 Task: Sort the products in the category "Baby Food & Drinks" by unit price (high first).
Action: Mouse moved to (272, 146)
Screenshot: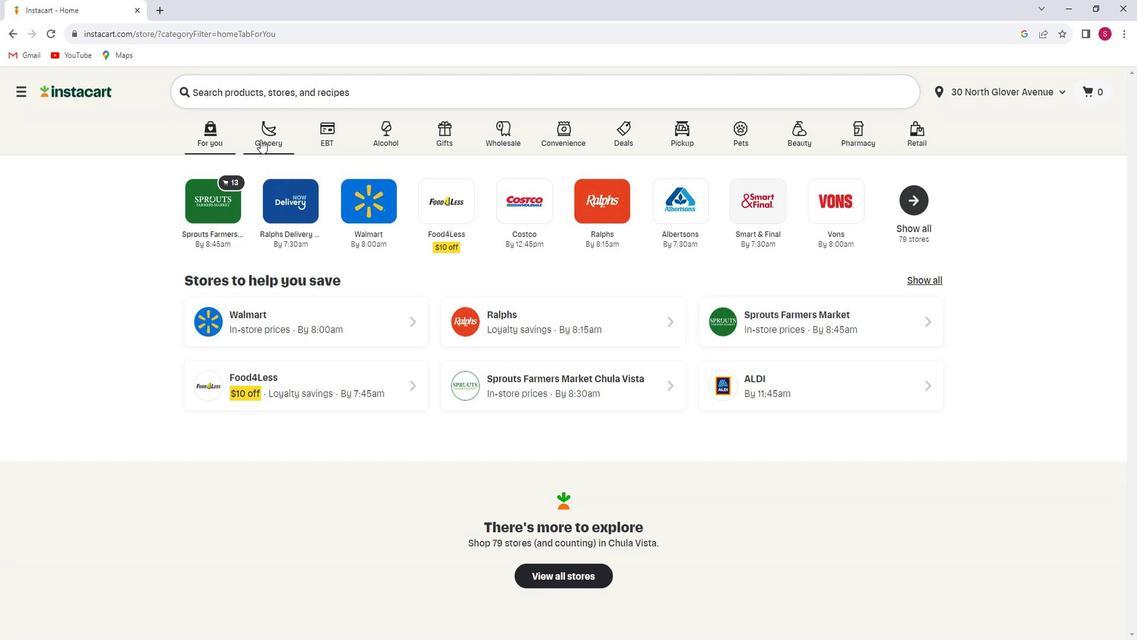 
Action: Mouse pressed left at (272, 146)
Screenshot: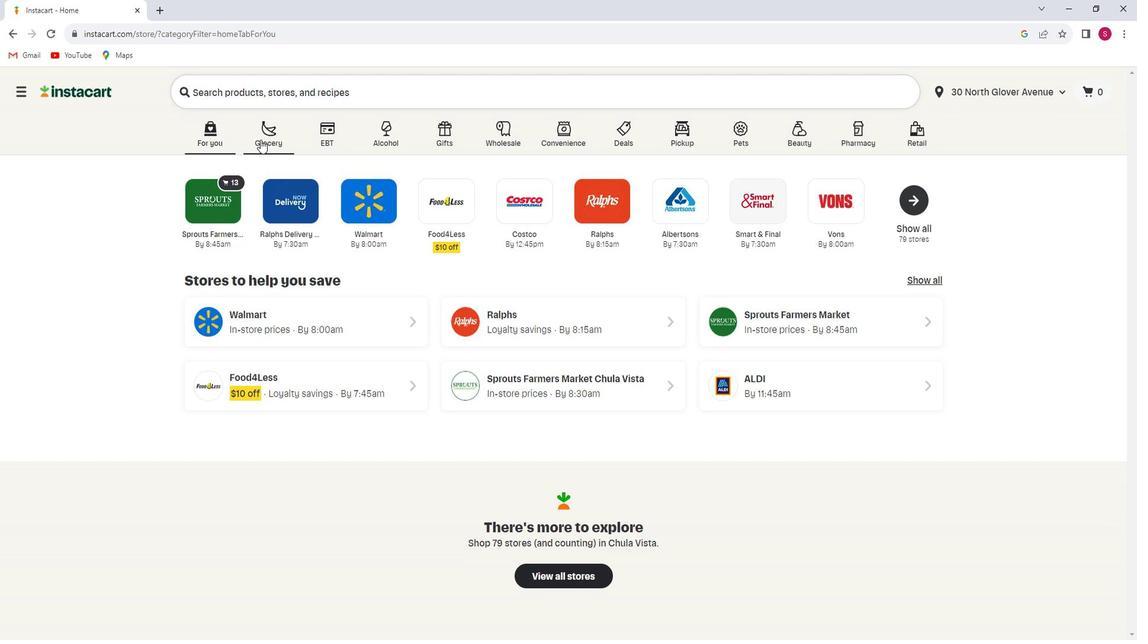 
Action: Mouse moved to (296, 343)
Screenshot: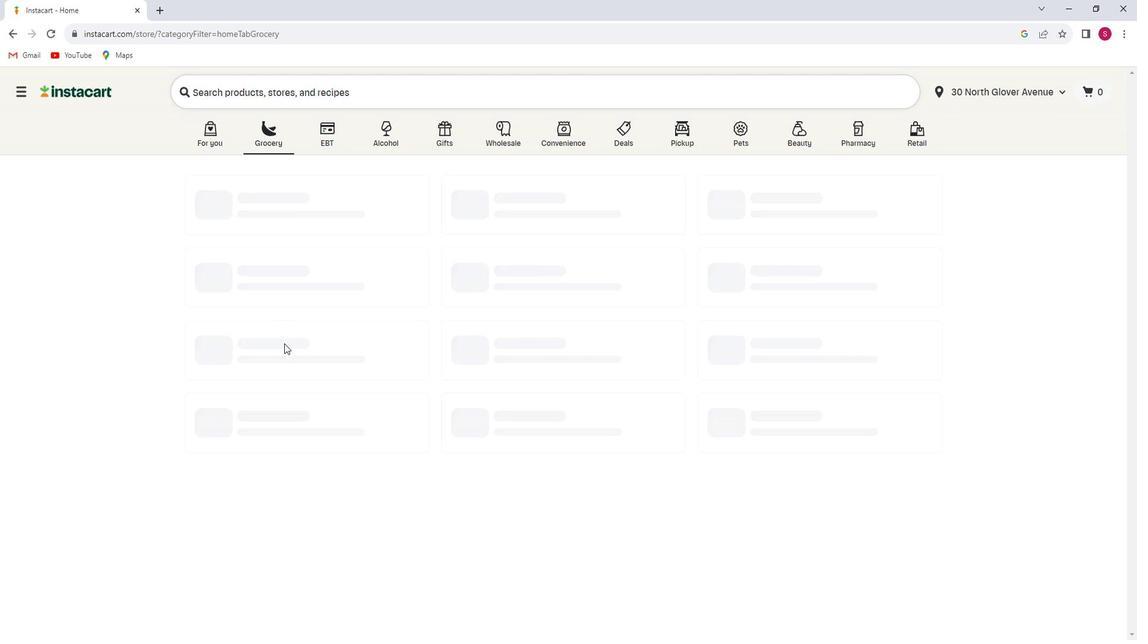 
Action: Mouse pressed left at (296, 343)
Screenshot: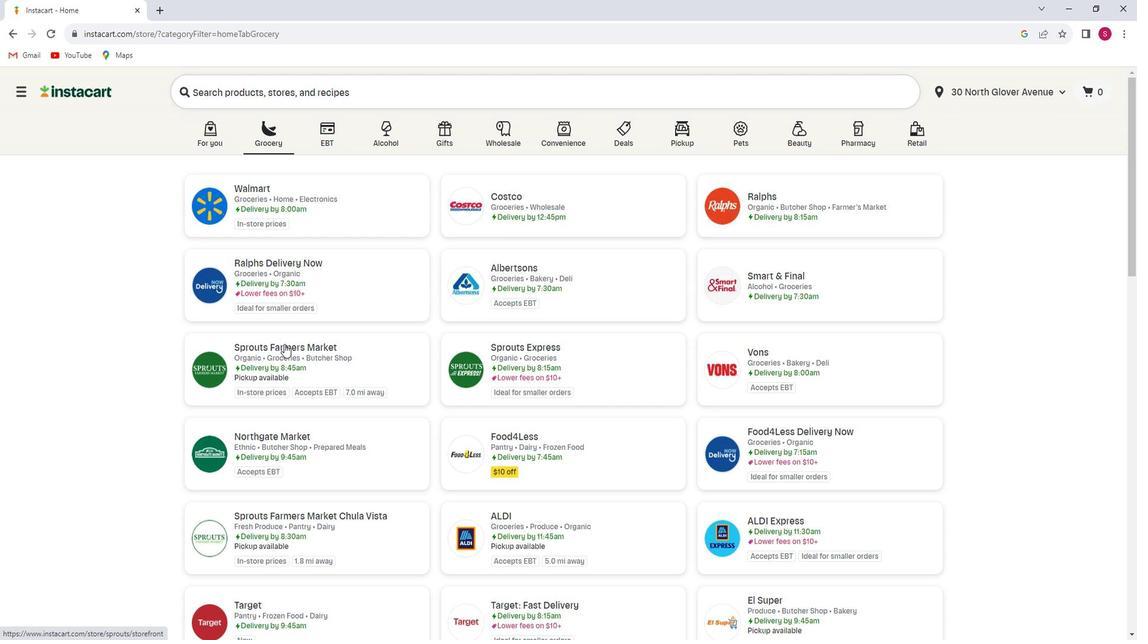
Action: Mouse moved to (97, 410)
Screenshot: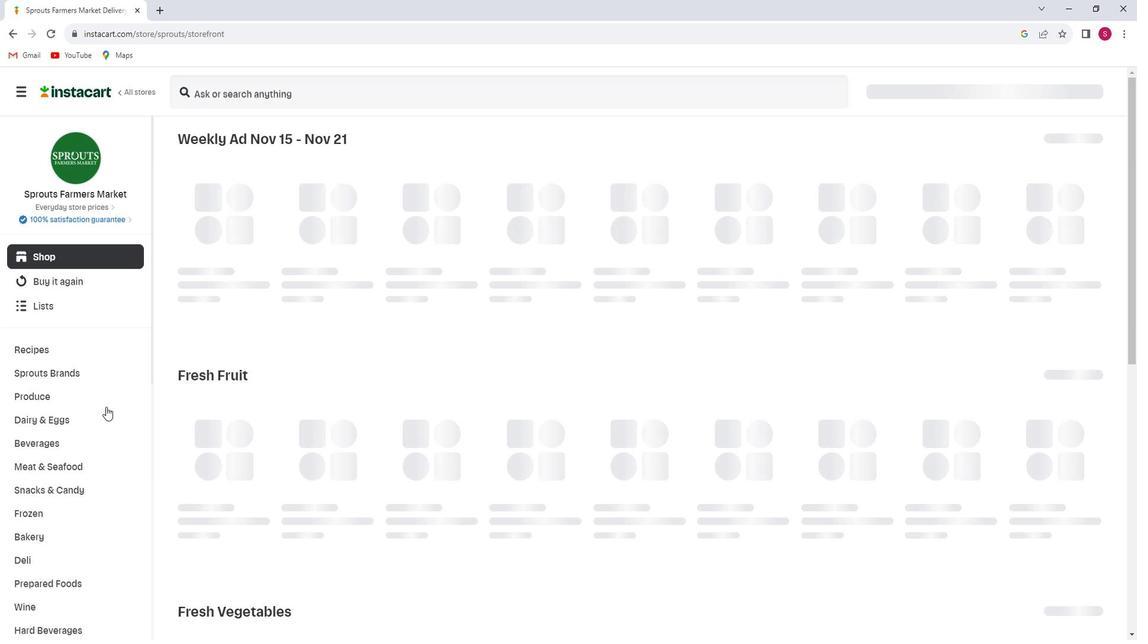 
Action: Mouse scrolled (97, 409) with delta (0, 0)
Screenshot: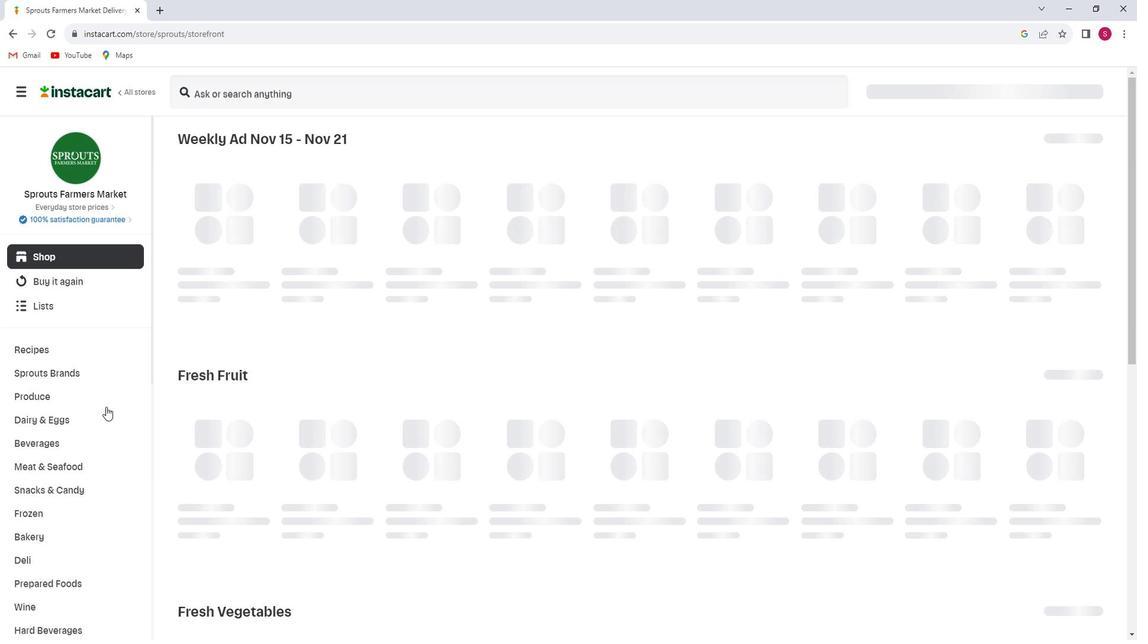
Action: Mouse scrolled (97, 409) with delta (0, 0)
Screenshot: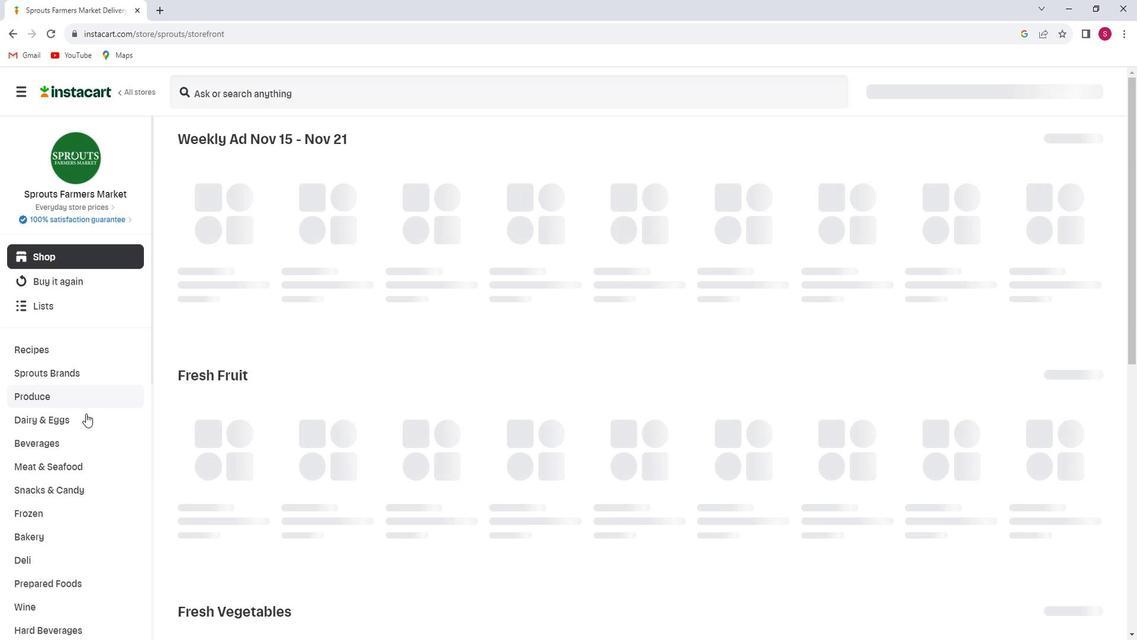 
Action: Mouse scrolled (97, 409) with delta (0, 0)
Screenshot: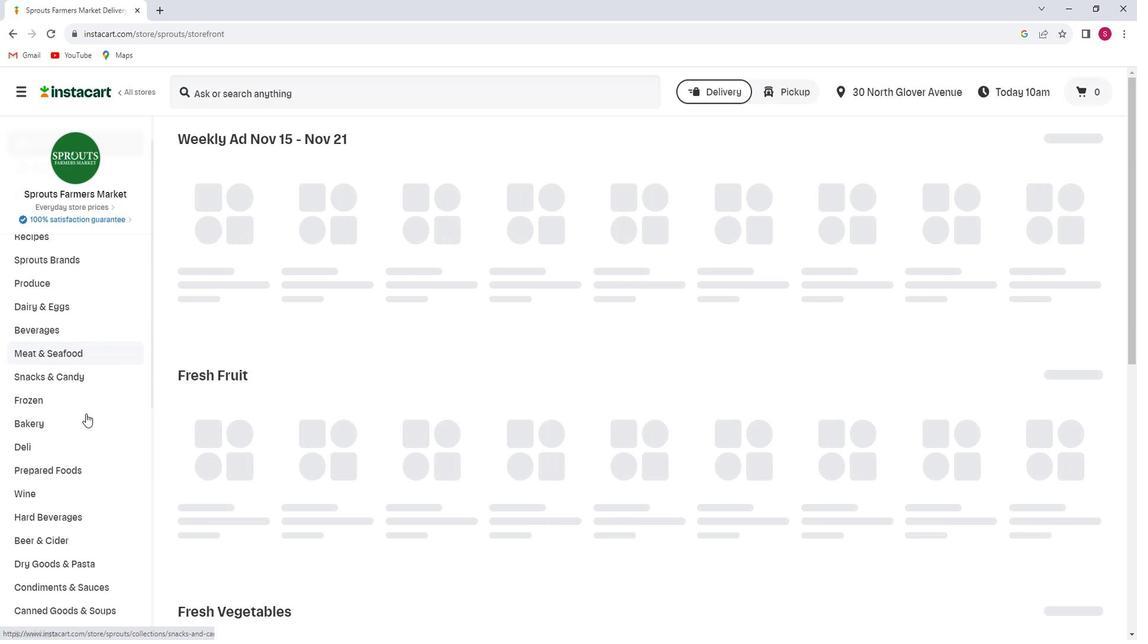 
Action: Mouse scrolled (97, 409) with delta (0, 0)
Screenshot: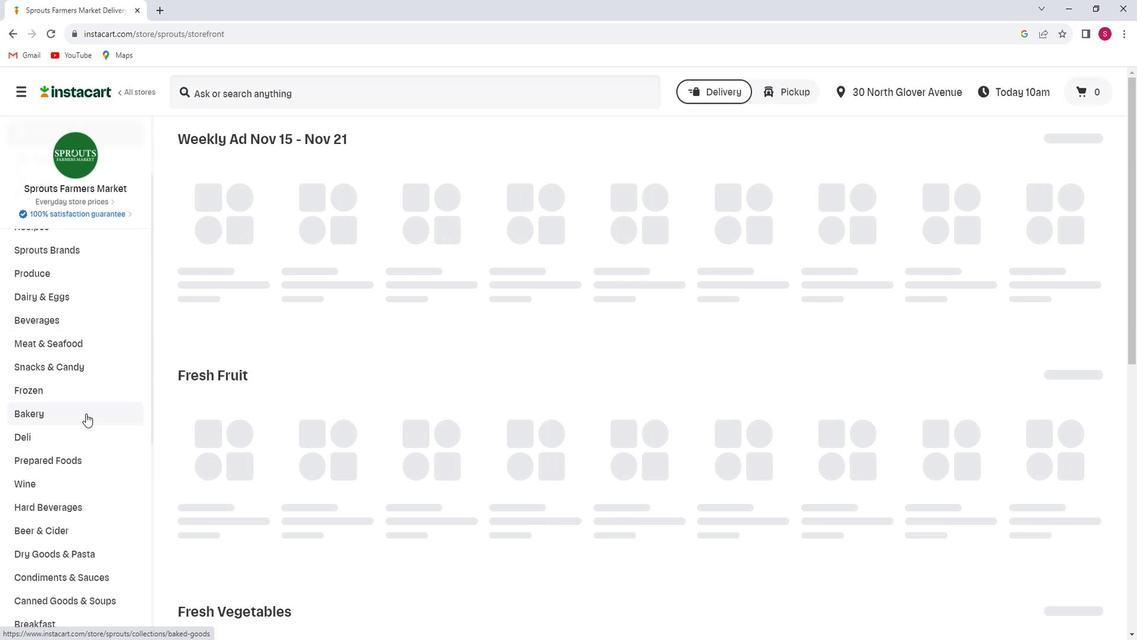 
Action: Mouse scrolled (97, 409) with delta (0, 0)
Screenshot: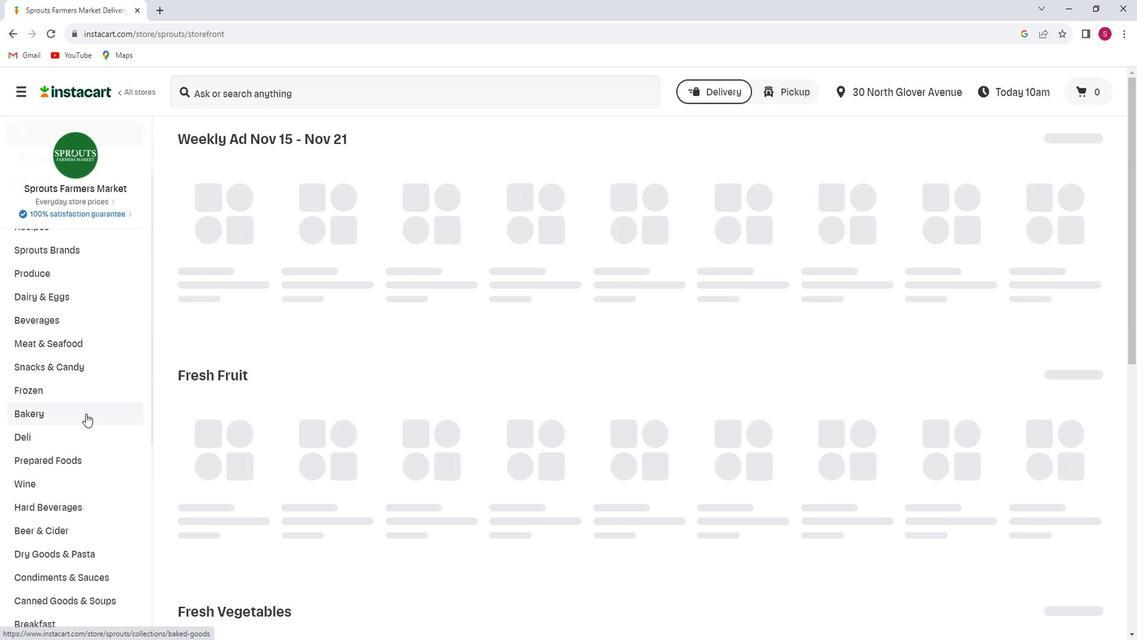 
Action: Mouse scrolled (97, 409) with delta (0, 0)
Screenshot: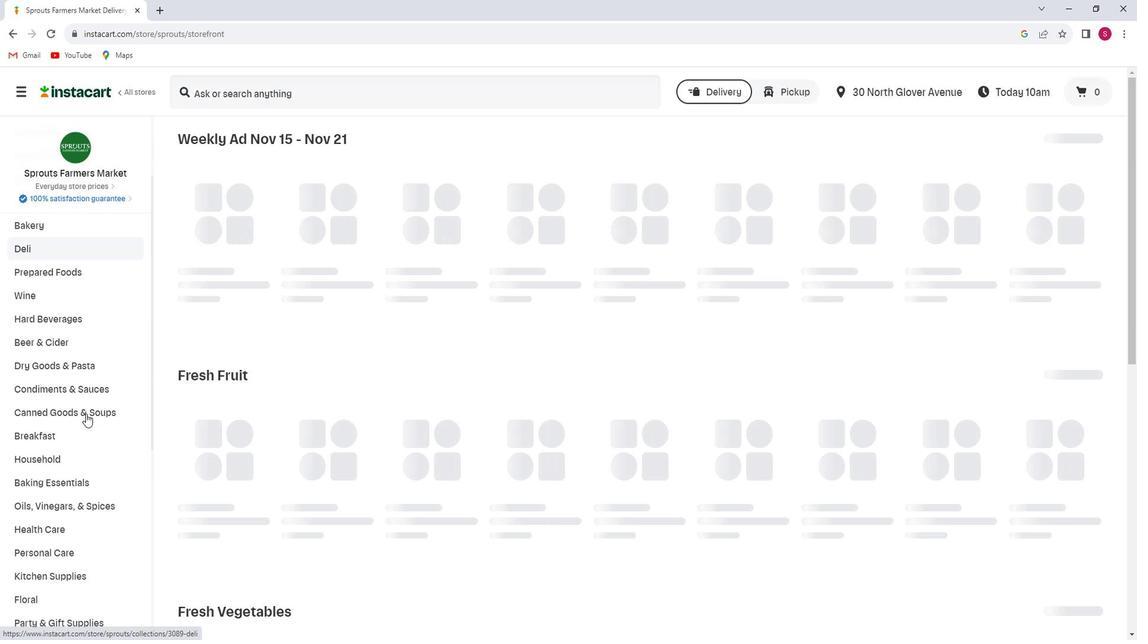 
Action: Mouse scrolled (97, 409) with delta (0, 0)
Screenshot: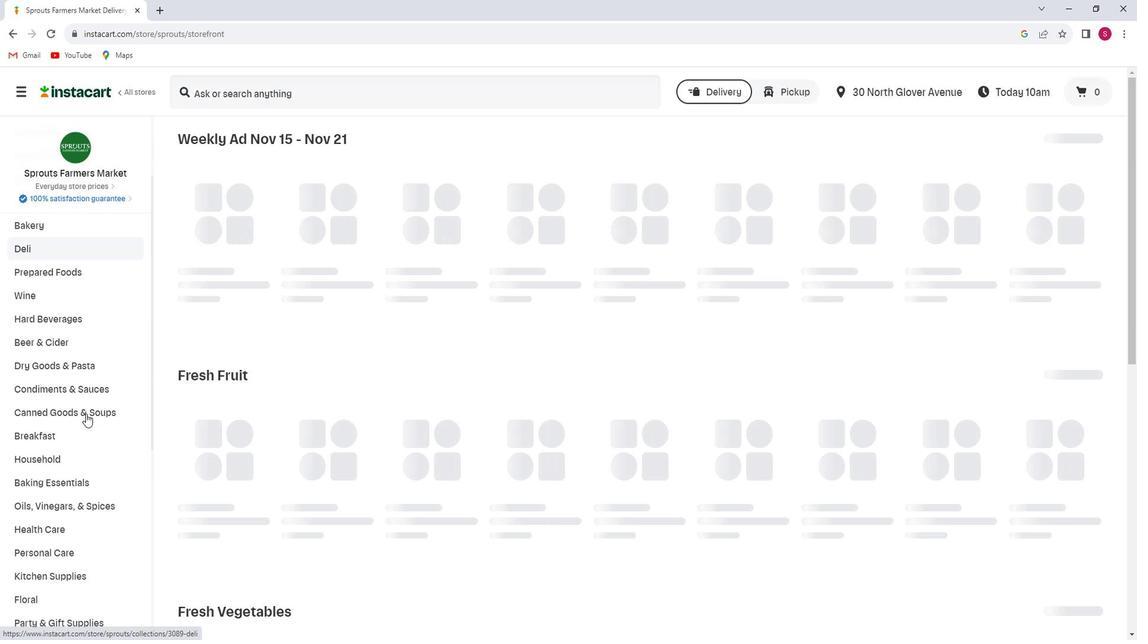 
Action: Mouse scrolled (97, 409) with delta (0, 0)
Screenshot: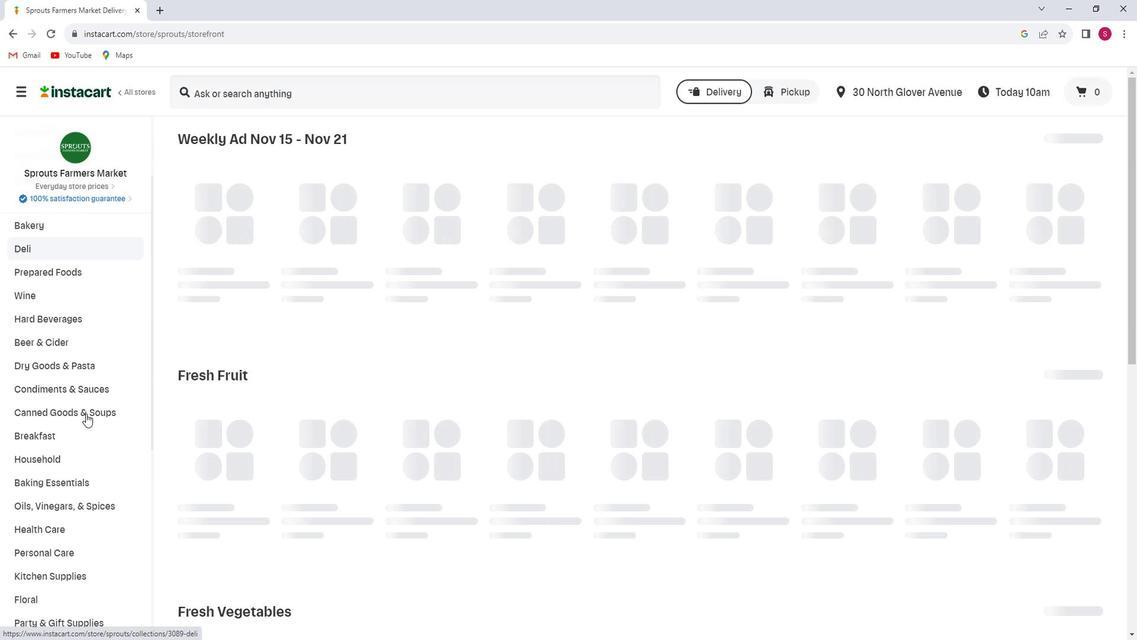 
Action: Mouse moved to (77, 445)
Screenshot: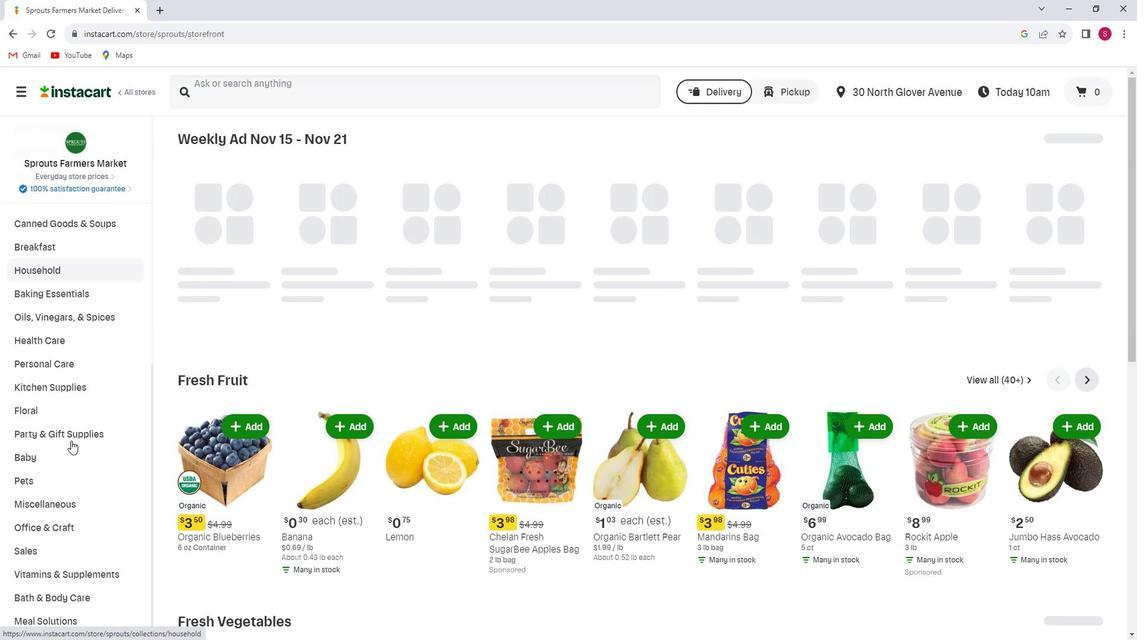 
Action: Mouse pressed left at (77, 445)
Screenshot: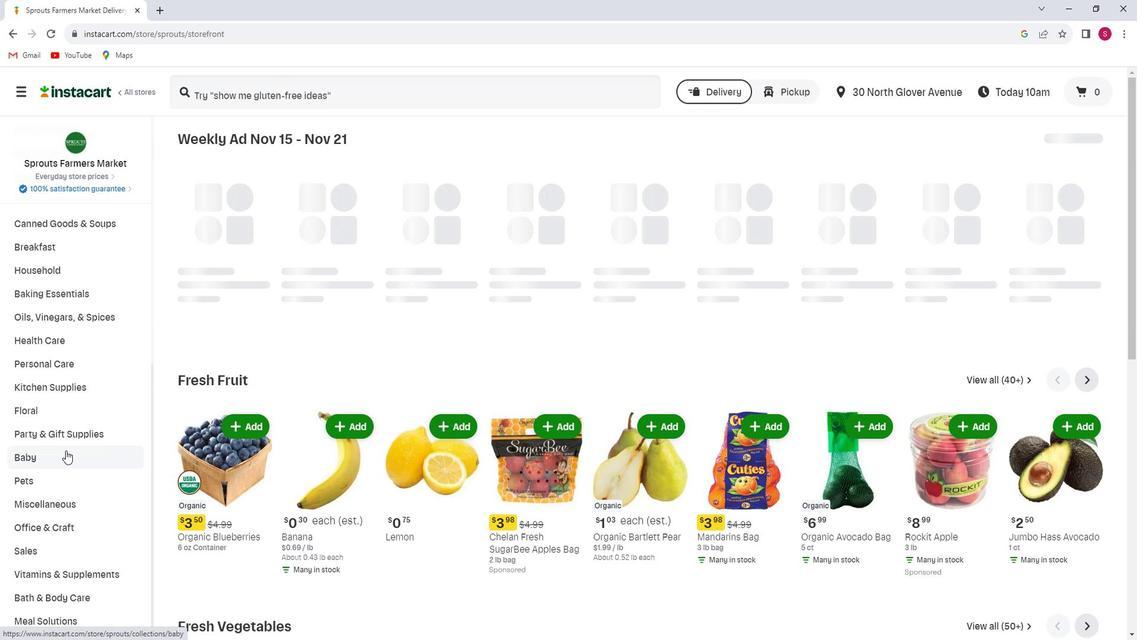 
Action: Mouse moved to (76, 533)
Screenshot: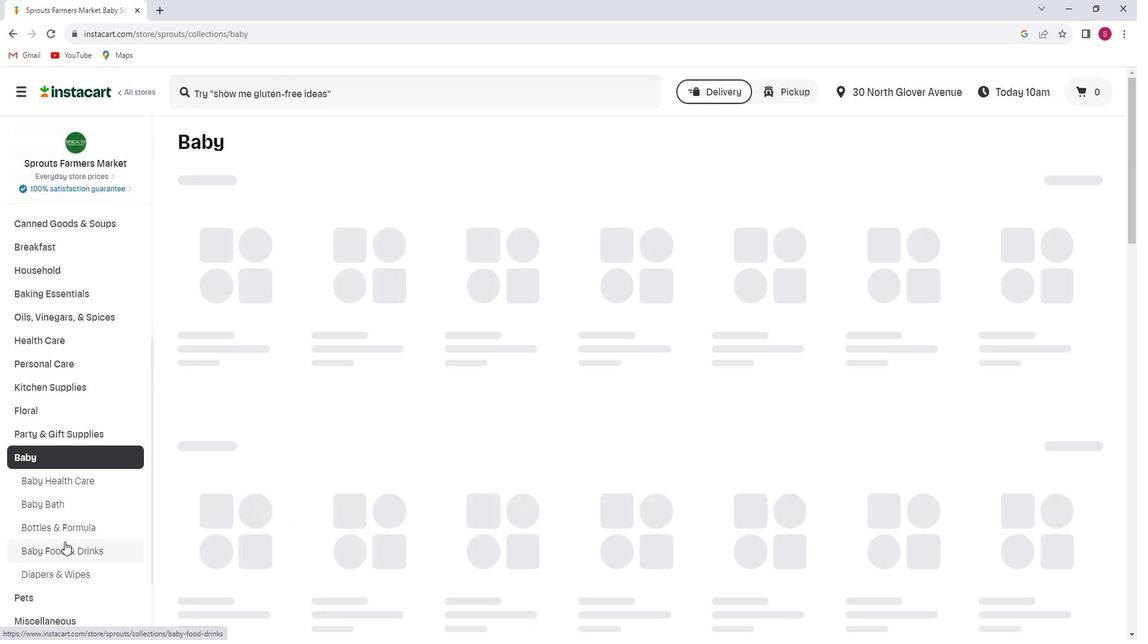 
Action: Mouse pressed left at (76, 533)
Screenshot: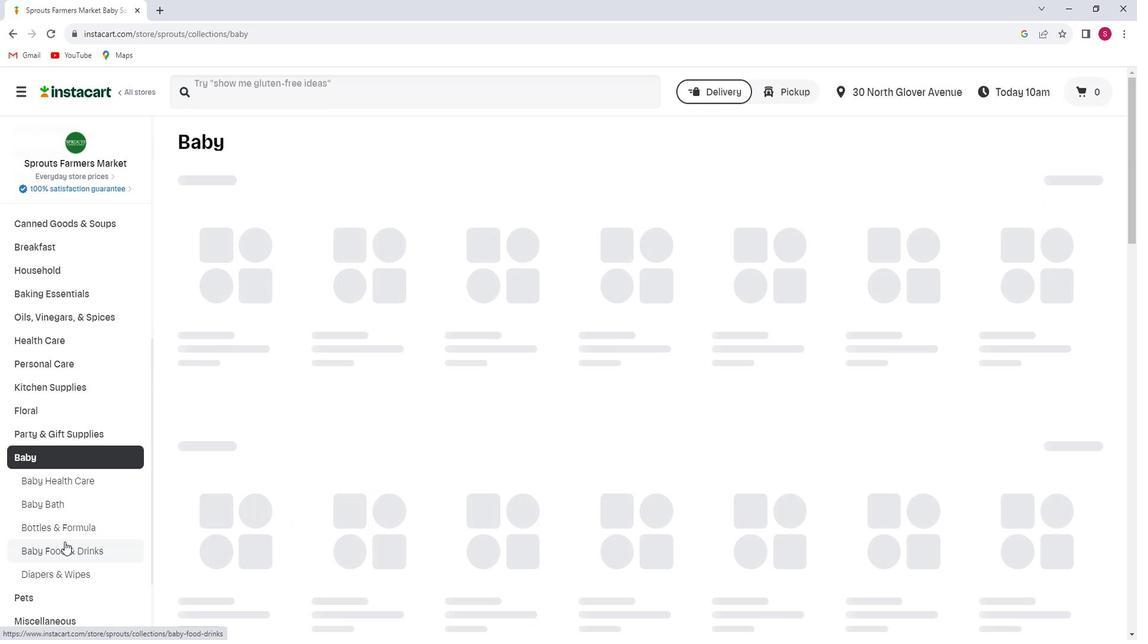 
Action: Mouse moved to (1111, 239)
Screenshot: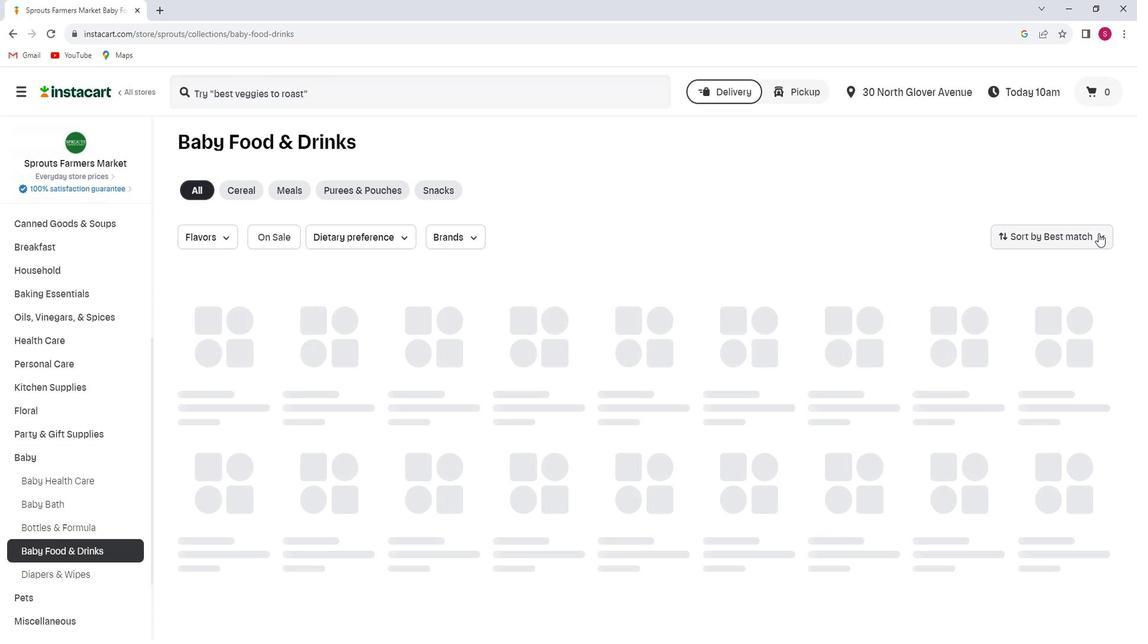 
Action: Mouse pressed left at (1111, 239)
Screenshot: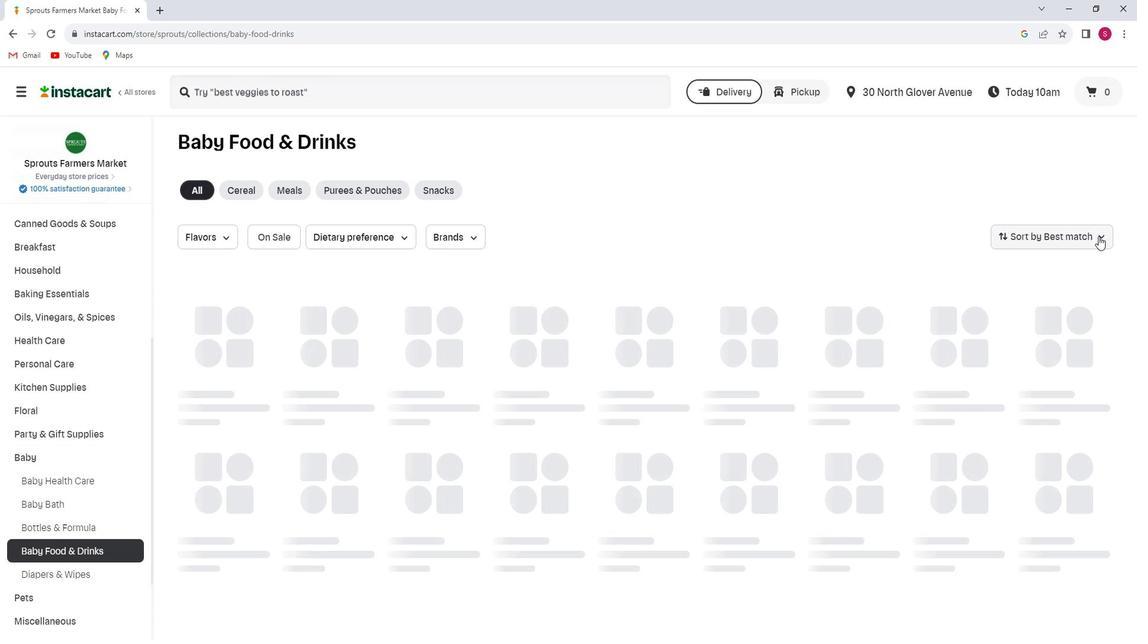 
Action: Mouse moved to (1057, 376)
Screenshot: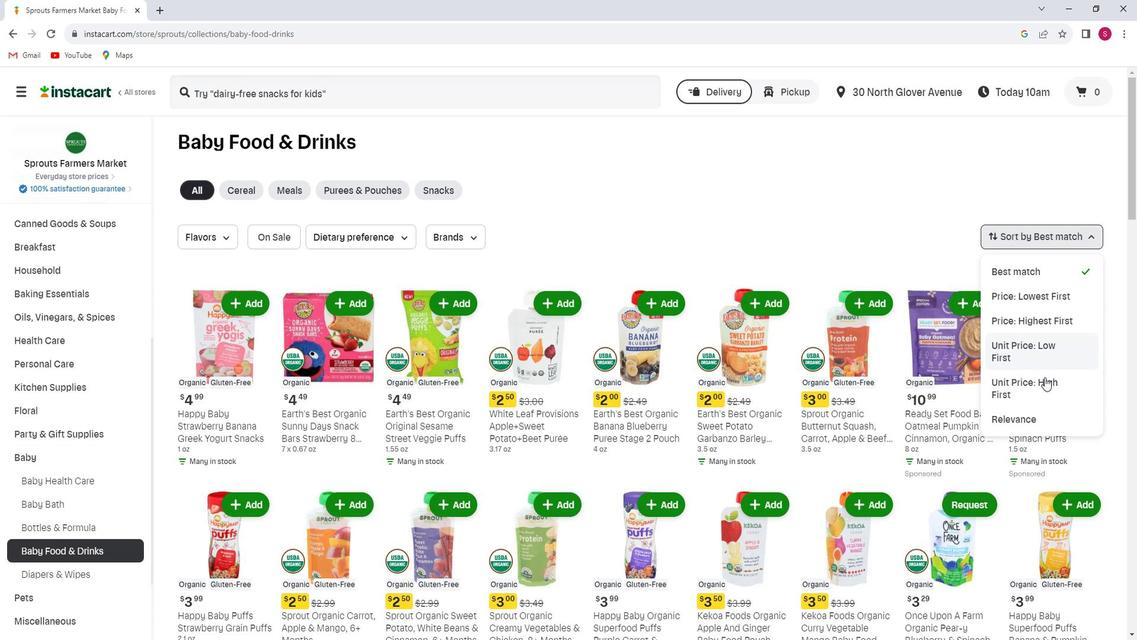 
Action: Mouse pressed left at (1057, 376)
Screenshot: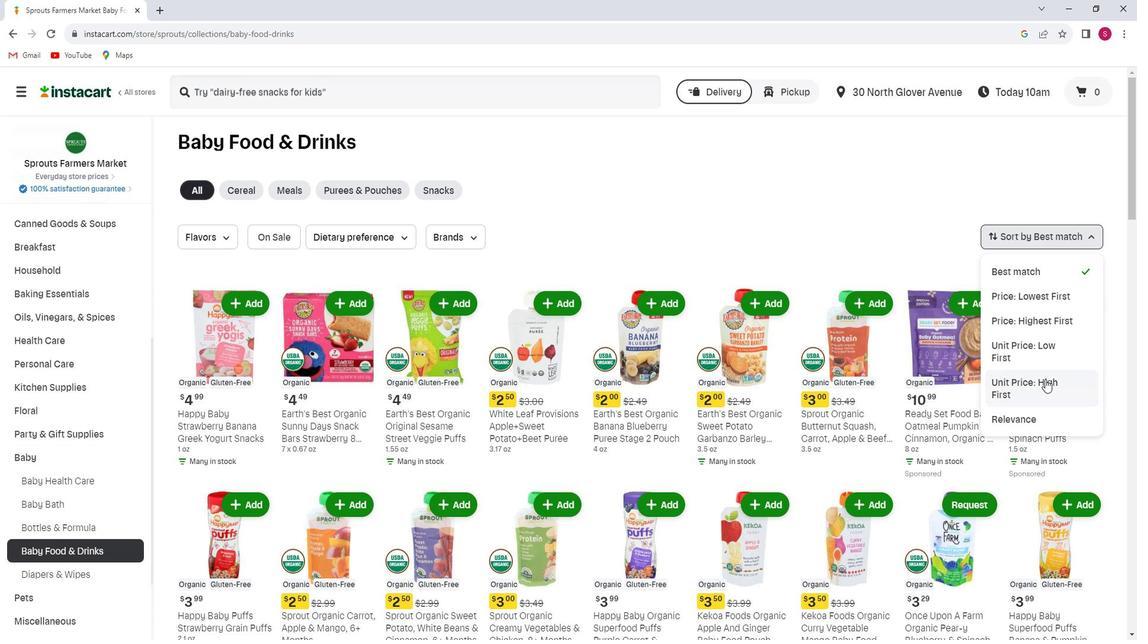 
Action: Mouse moved to (1057, 376)
Screenshot: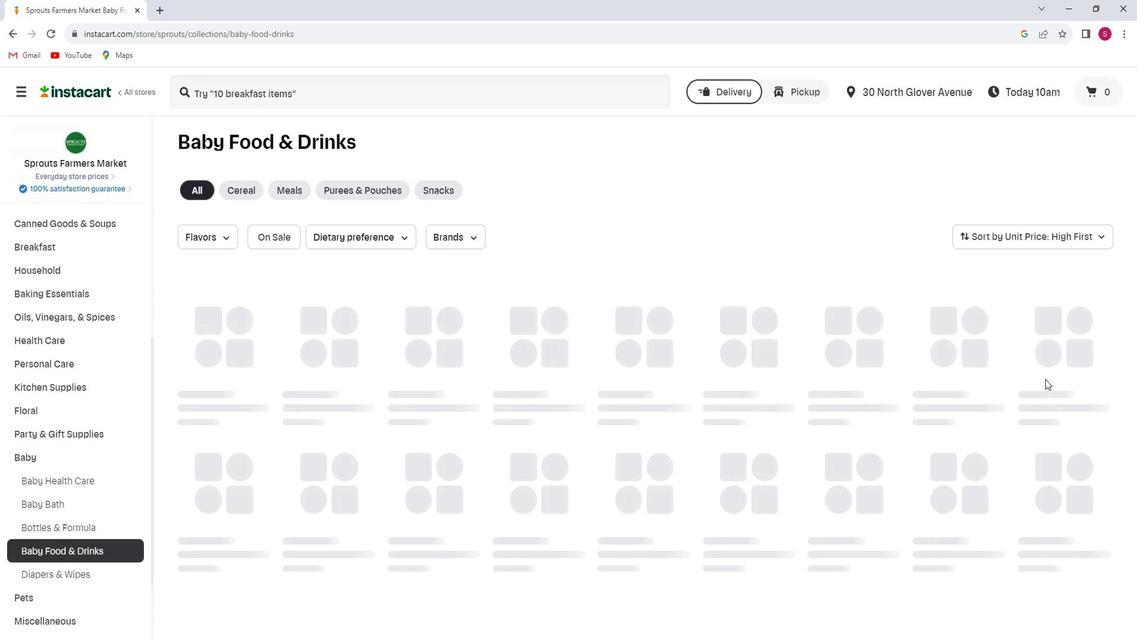 
